 Task: Create a scrum project BitSoft. Add to scrum project BitSoft a team member softage.3@softage.net and assign as Project Lead. Add to scrum project BitSoft a team member softage.4@softage.net
Action: Mouse moved to (169, 51)
Screenshot: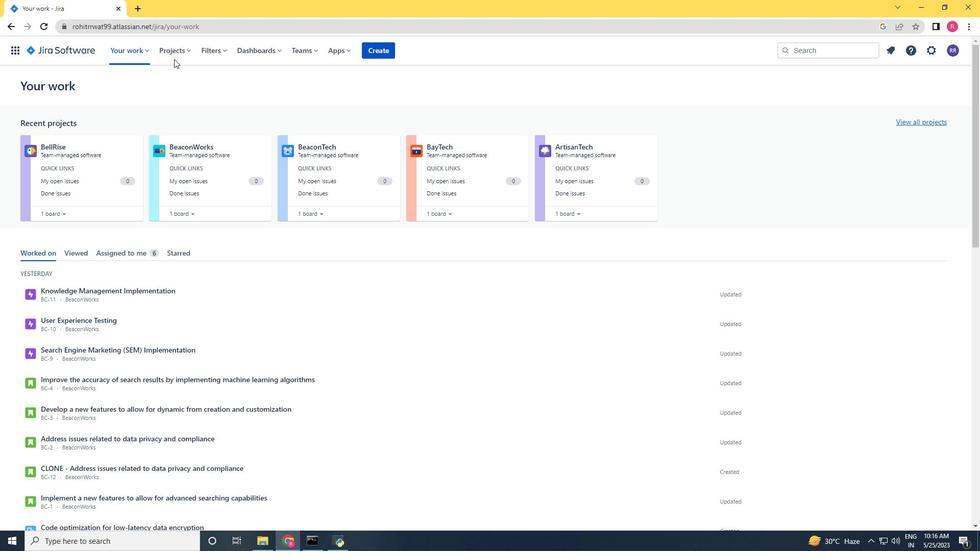 
Action: Mouse pressed left at (169, 51)
Screenshot: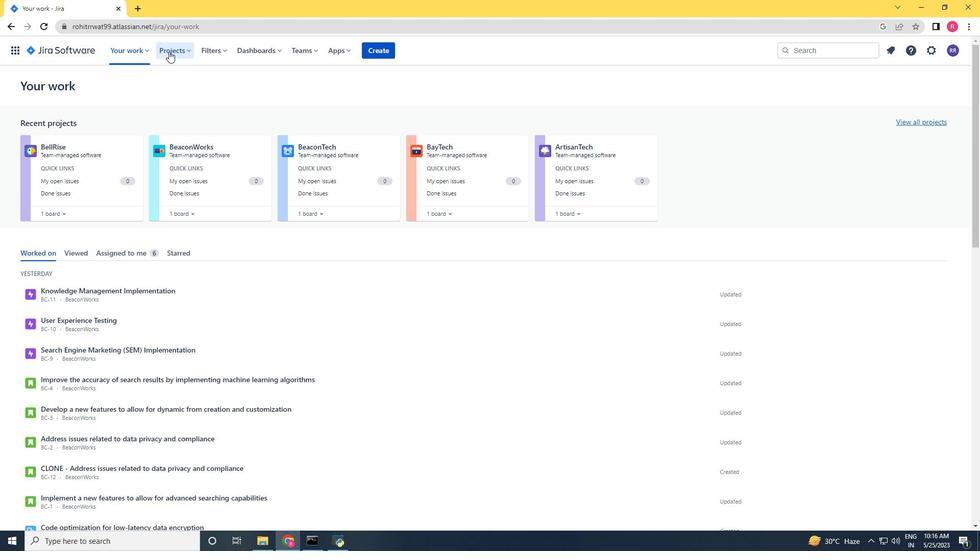 
Action: Mouse moved to (220, 248)
Screenshot: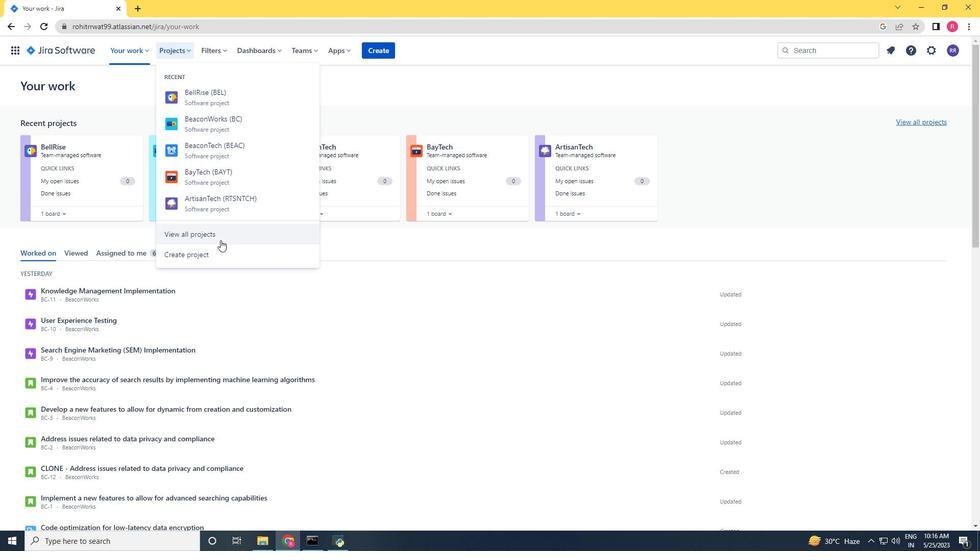 
Action: Mouse pressed left at (220, 248)
Screenshot: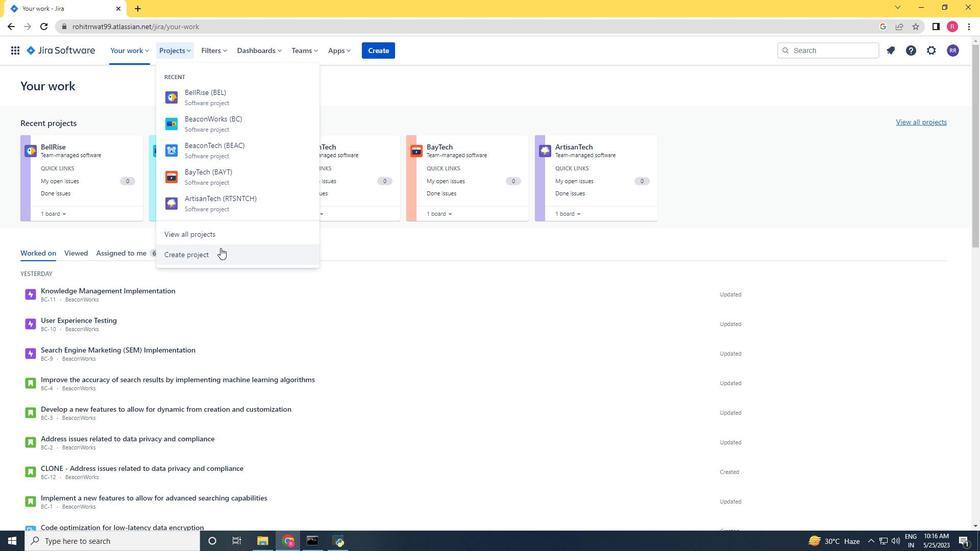 
Action: Mouse moved to (522, 274)
Screenshot: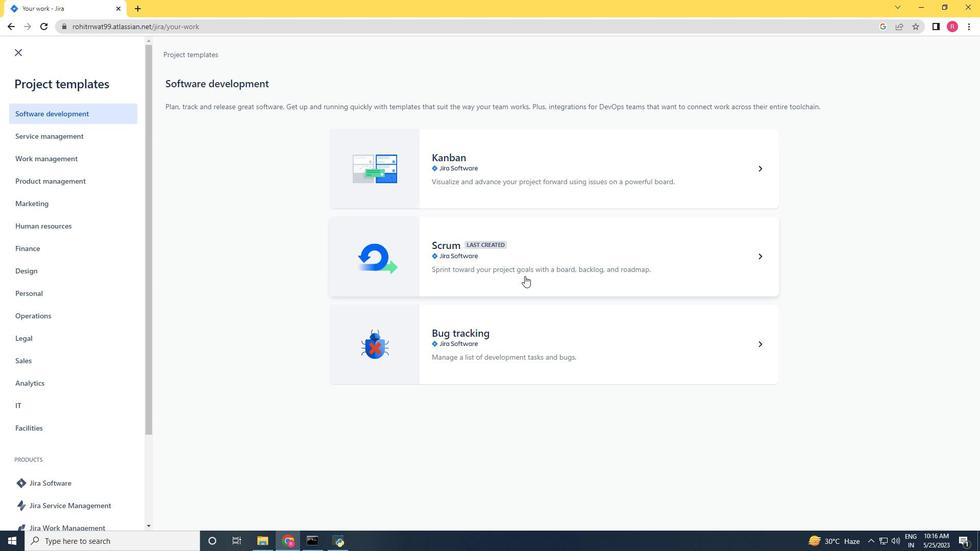 
Action: Mouse pressed left at (522, 274)
Screenshot: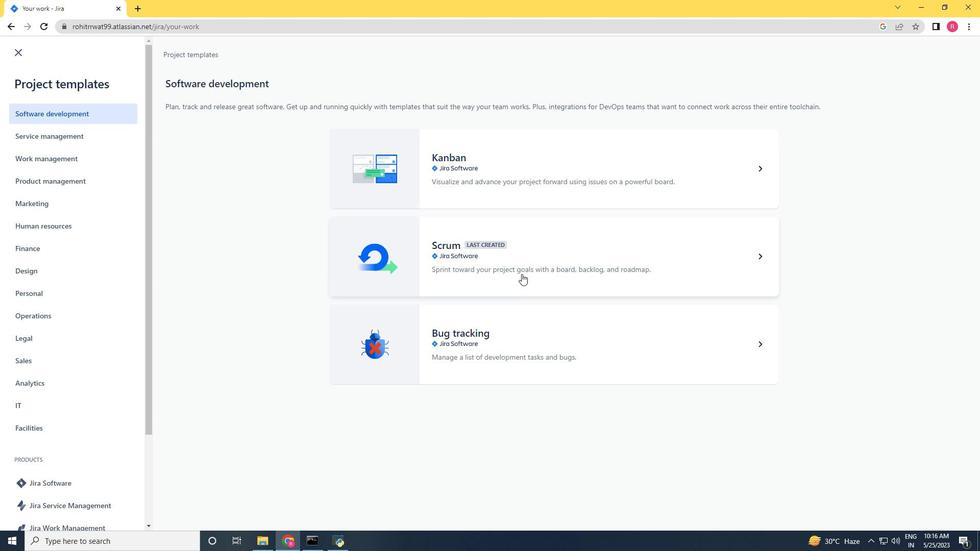 
Action: Mouse moved to (755, 508)
Screenshot: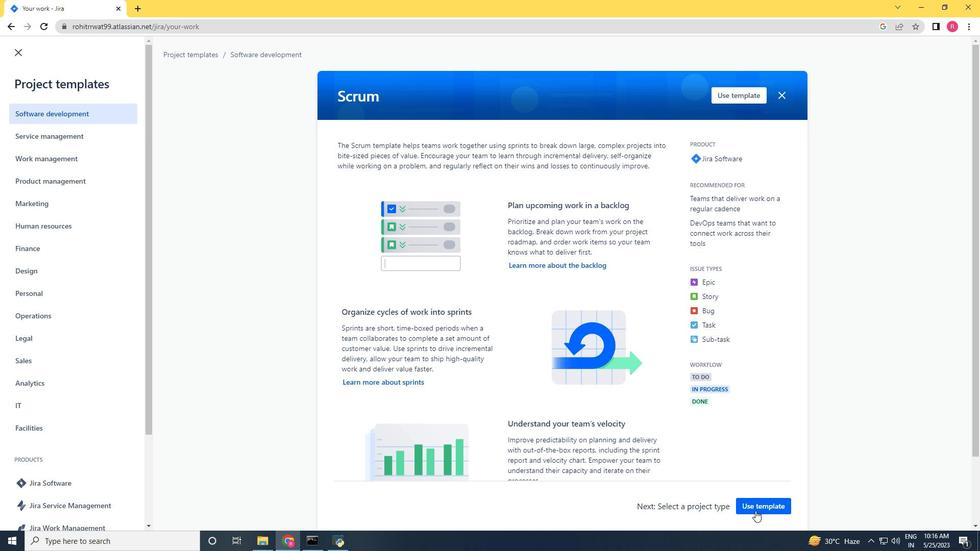 
Action: Mouse pressed left at (755, 508)
Screenshot: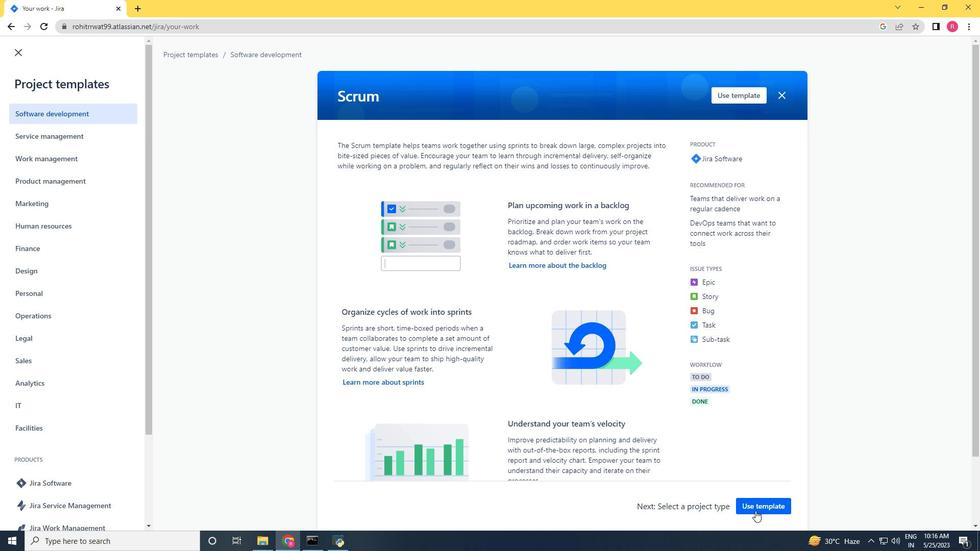 
Action: Mouse moved to (405, 504)
Screenshot: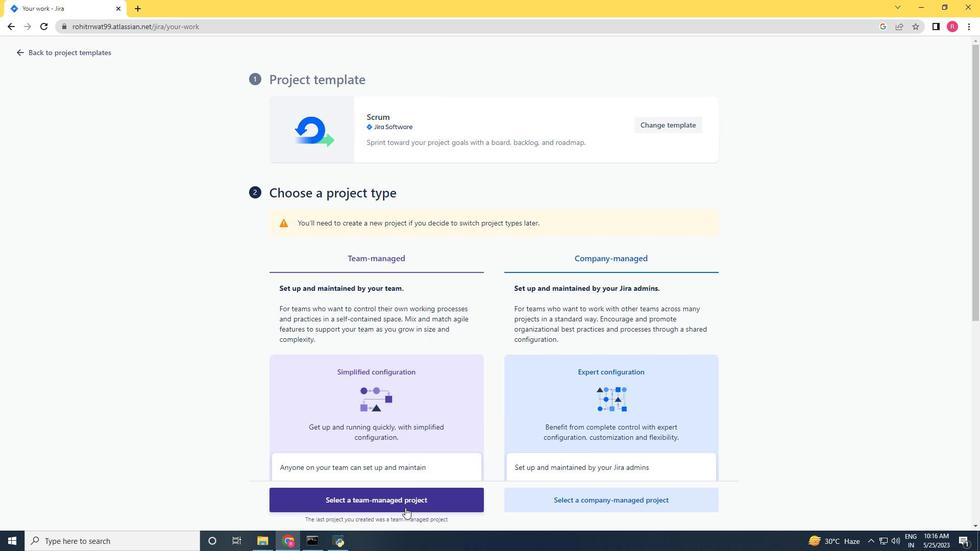 
Action: Mouse pressed left at (405, 504)
Screenshot: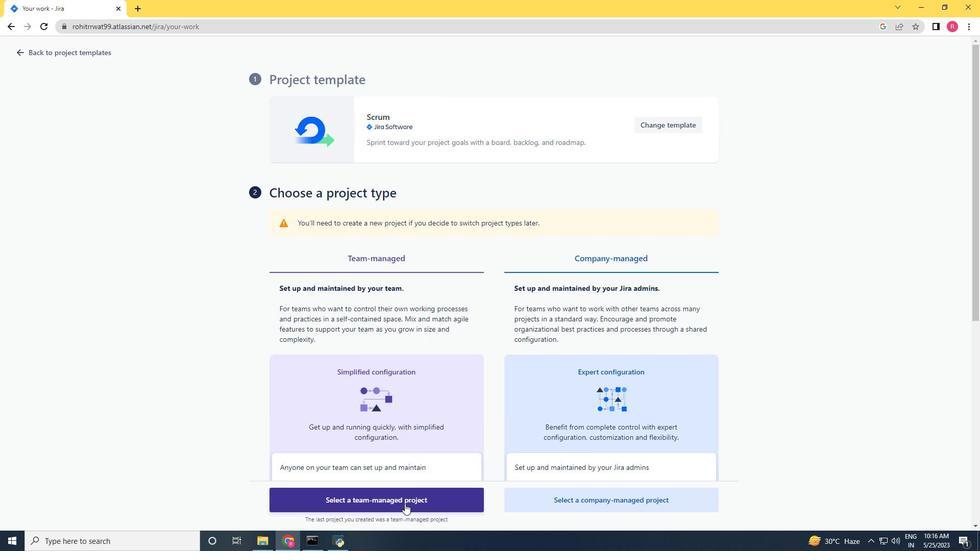 
Action: Mouse moved to (295, 304)
Screenshot: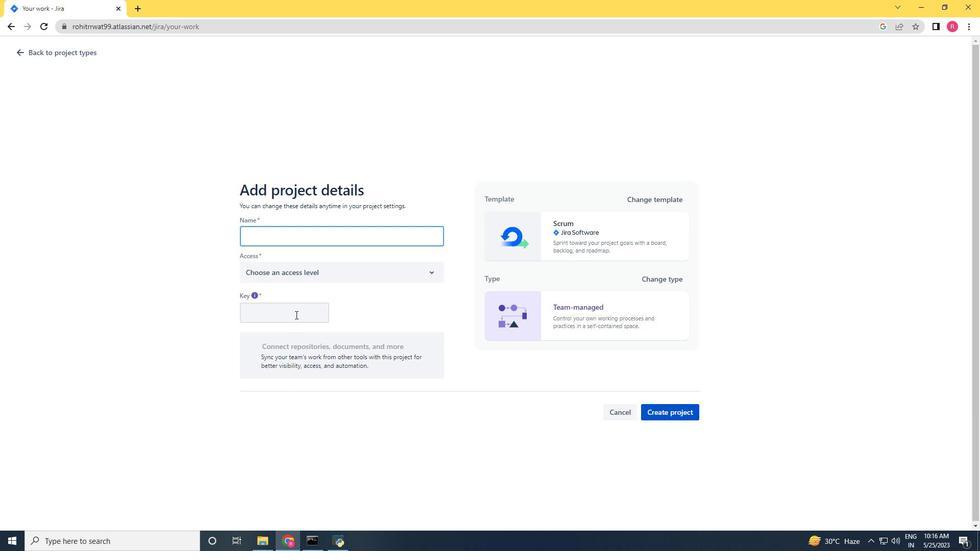 
Action: Key pressed <Key.shift_r>Bit<Key.shift>Soft<Key.enter>
Screenshot: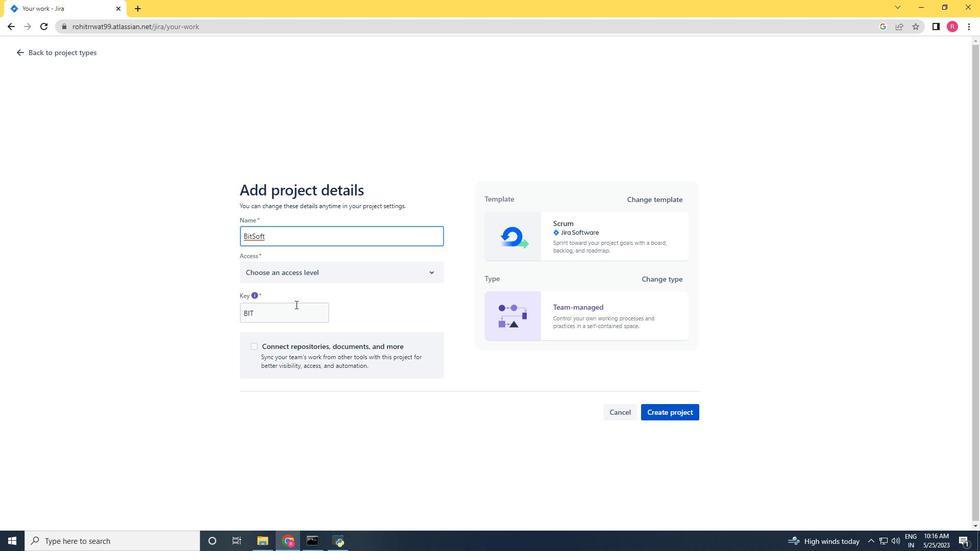 
Action: Mouse moved to (294, 274)
Screenshot: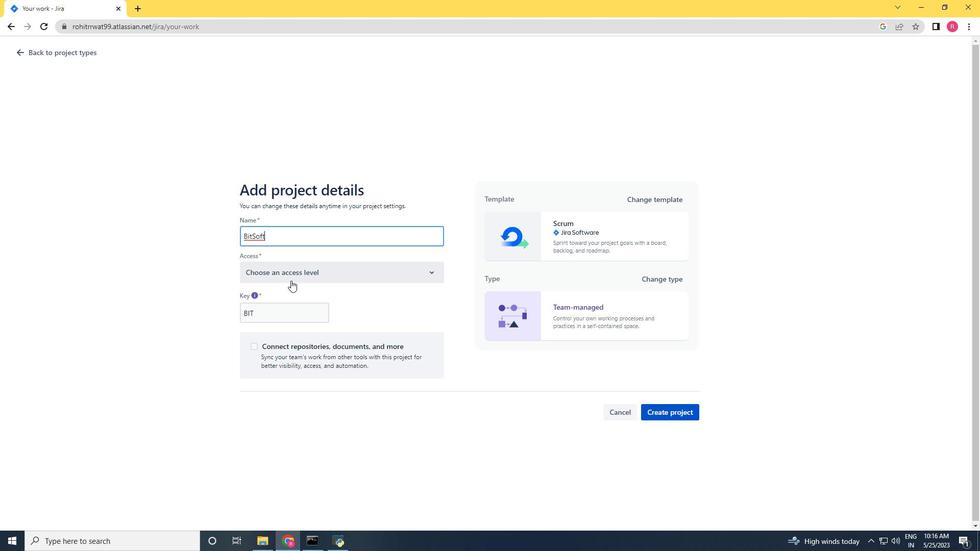 
Action: Mouse pressed left at (294, 274)
Screenshot: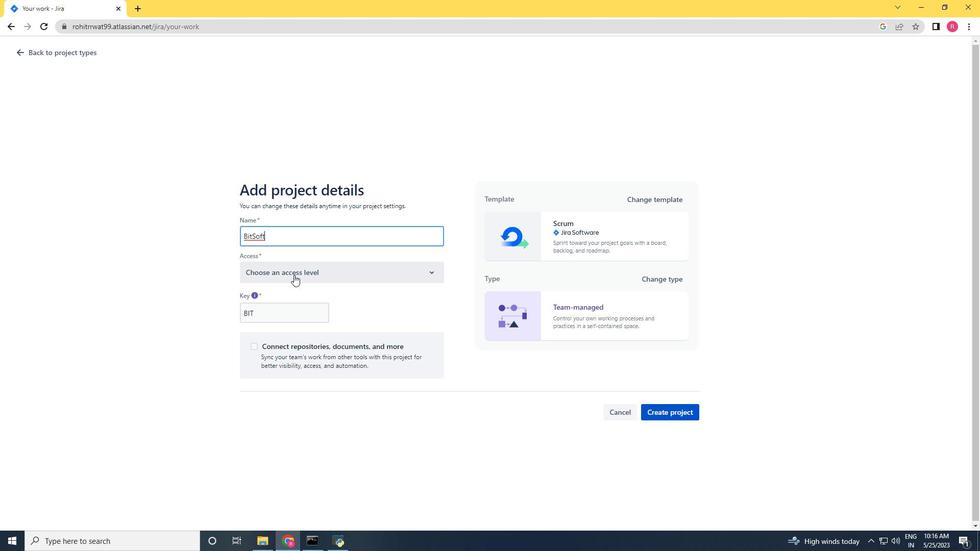 
Action: Mouse moved to (303, 314)
Screenshot: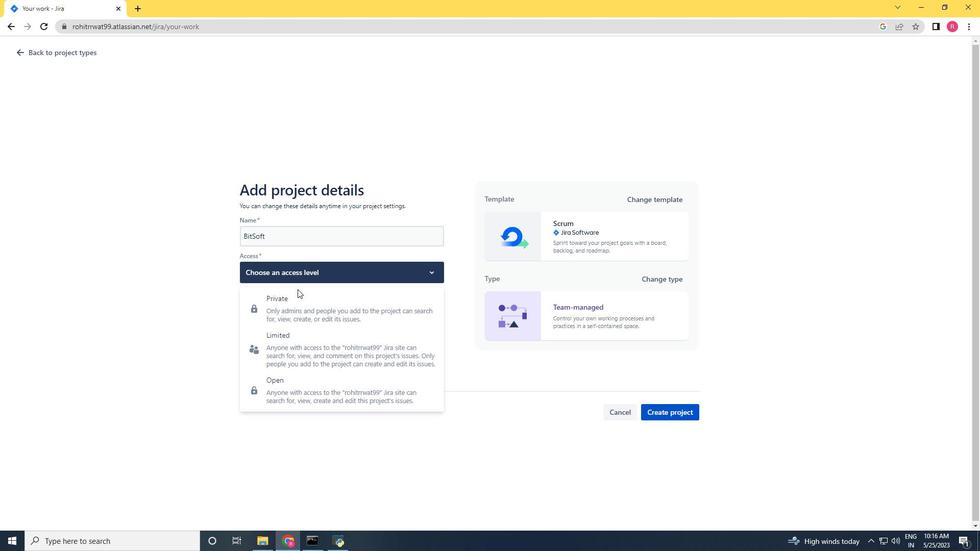
Action: Mouse pressed left at (303, 314)
Screenshot: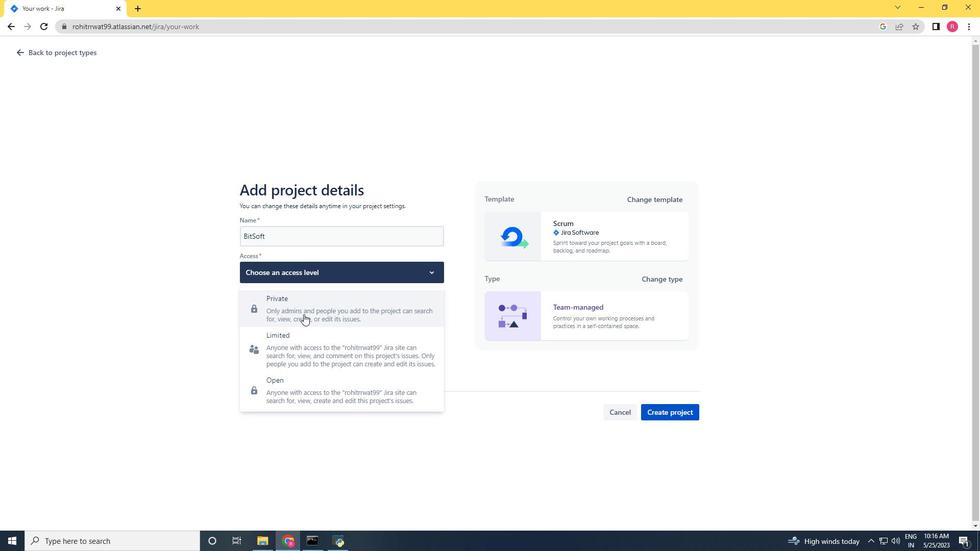 
Action: Mouse moved to (678, 416)
Screenshot: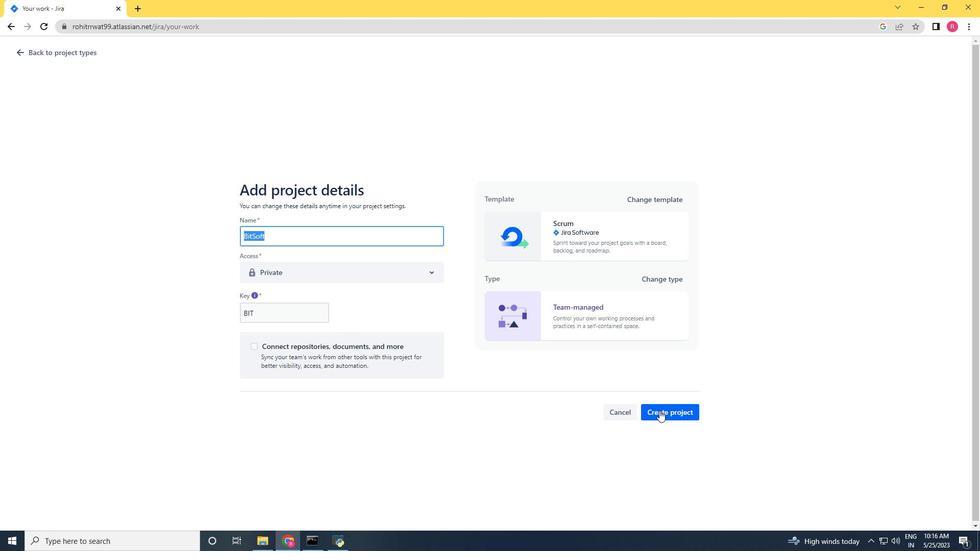 
Action: Mouse pressed left at (678, 416)
Screenshot: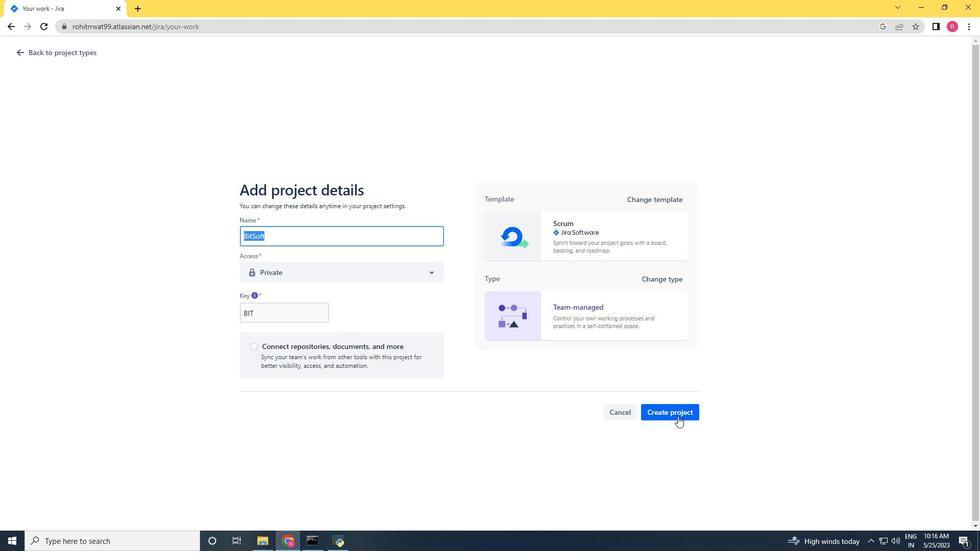 
Action: Mouse moved to (246, 138)
Screenshot: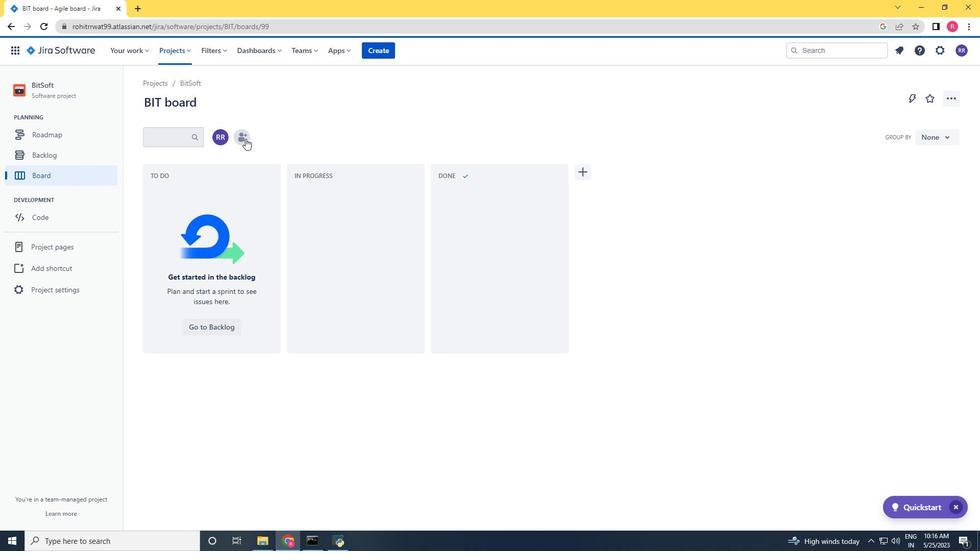 
Action: Mouse pressed left at (246, 138)
Screenshot: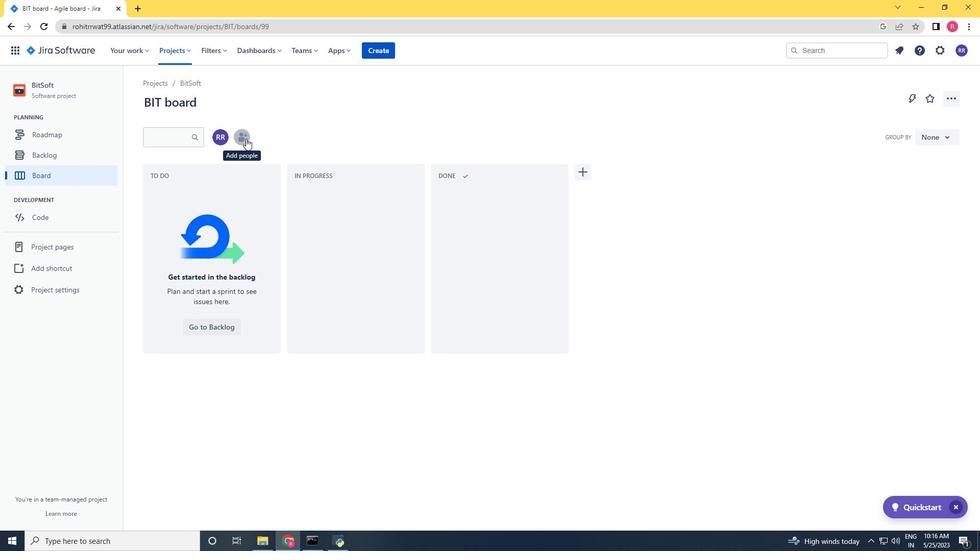 
Action: Mouse moved to (246, 138)
Screenshot: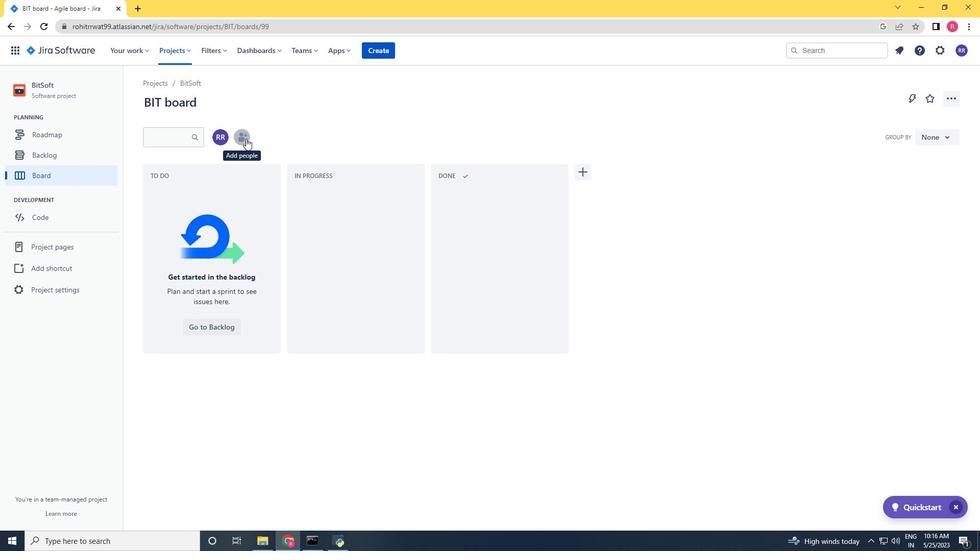 
Action: Key pressed softage.3<Key.shift>@softage.net
Screenshot: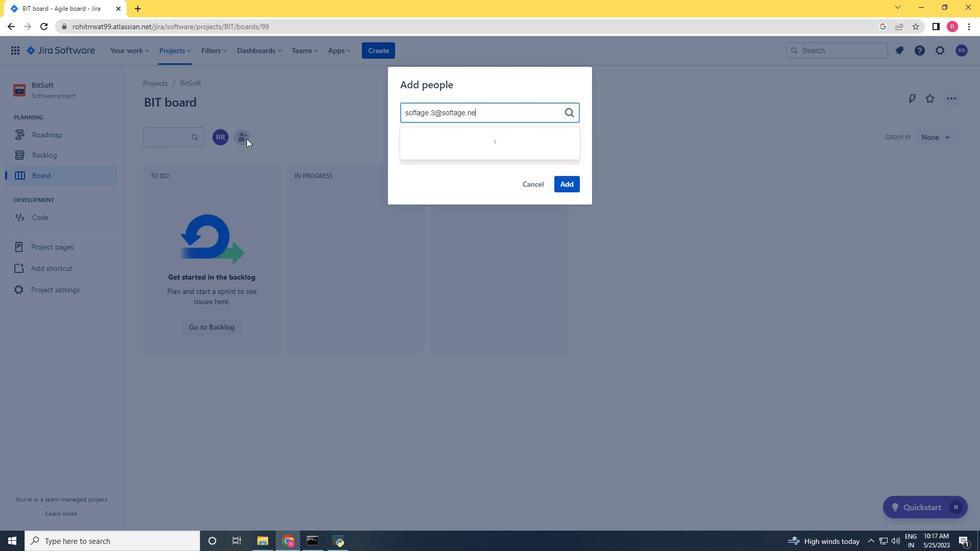 
Action: Mouse moved to (480, 138)
Screenshot: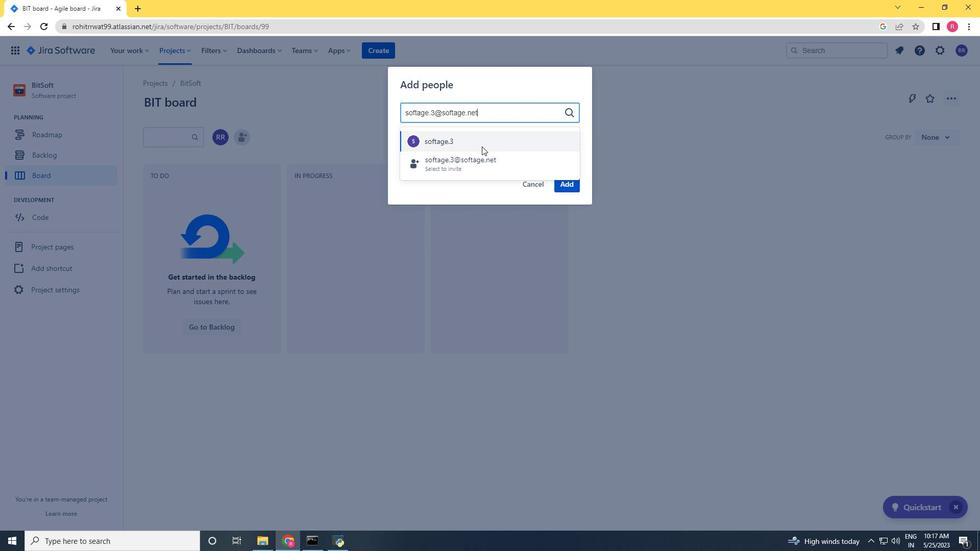 
Action: Mouse pressed left at (480, 138)
Screenshot: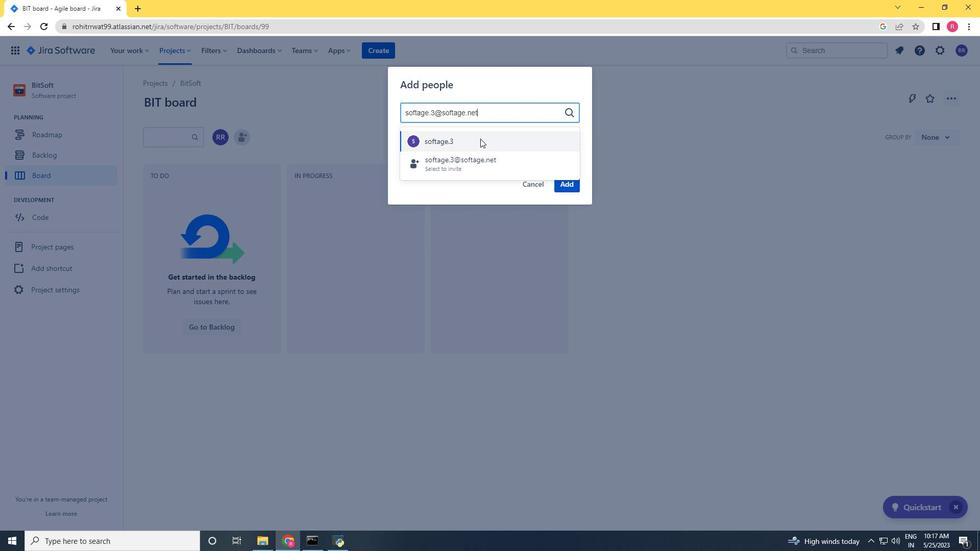 
Action: Mouse moved to (559, 179)
Screenshot: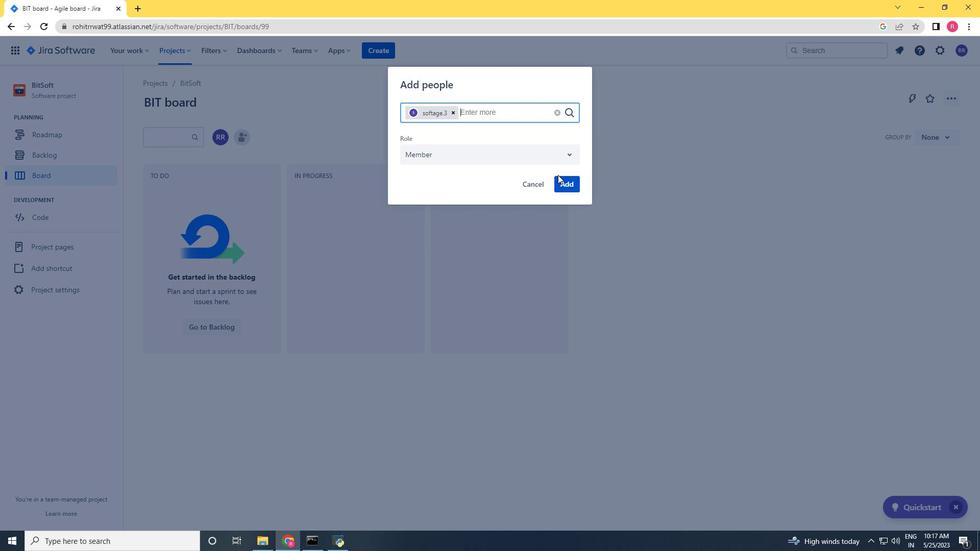 
Action: Mouse pressed left at (559, 179)
Screenshot: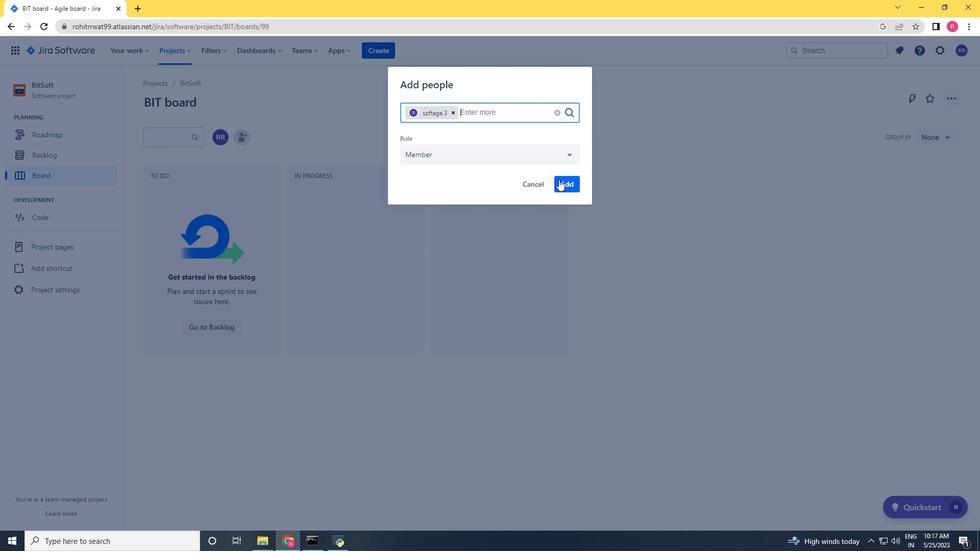 
Action: Mouse moved to (59, 285)
Screenshot: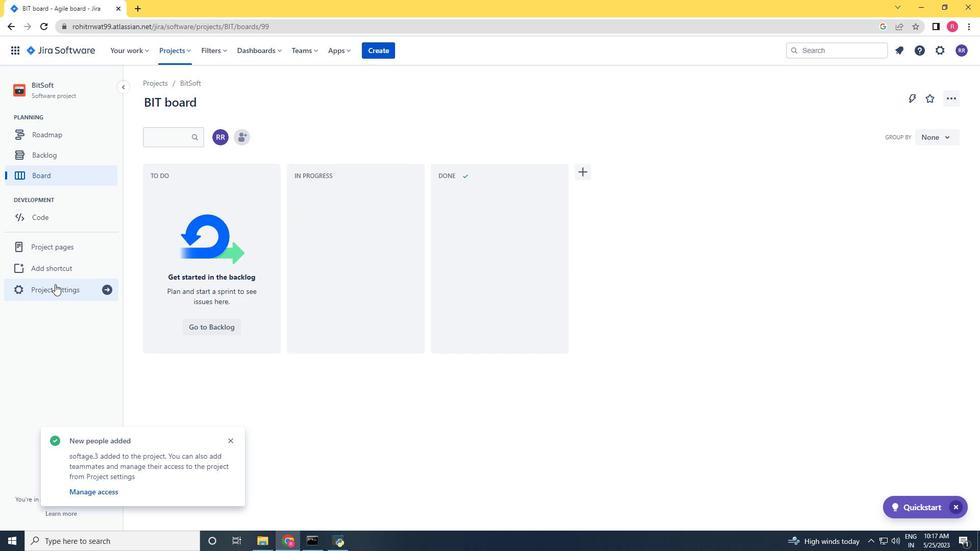 
Action: Mouse pressed left at (59, 285)
Screenshot: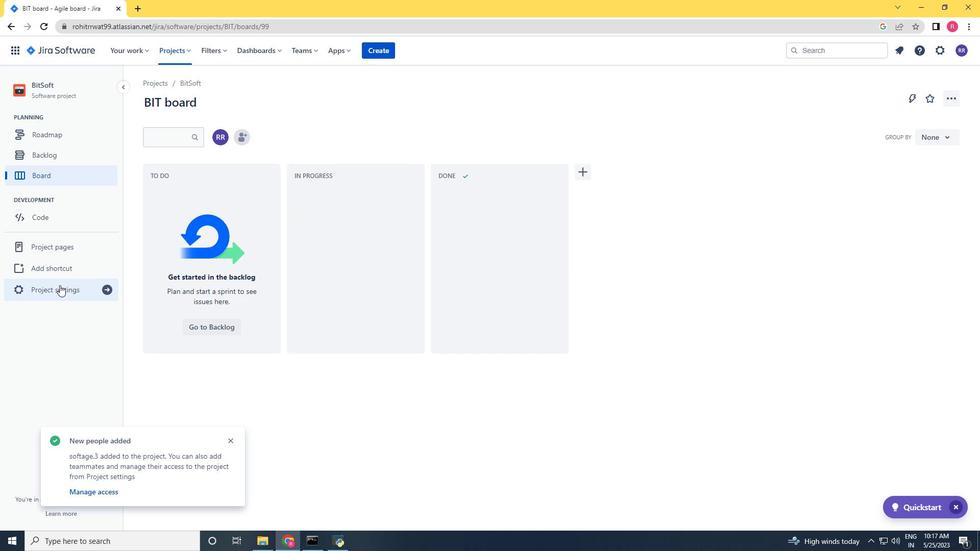 
Action: Mouse moved to (519, 362)
Screenshot: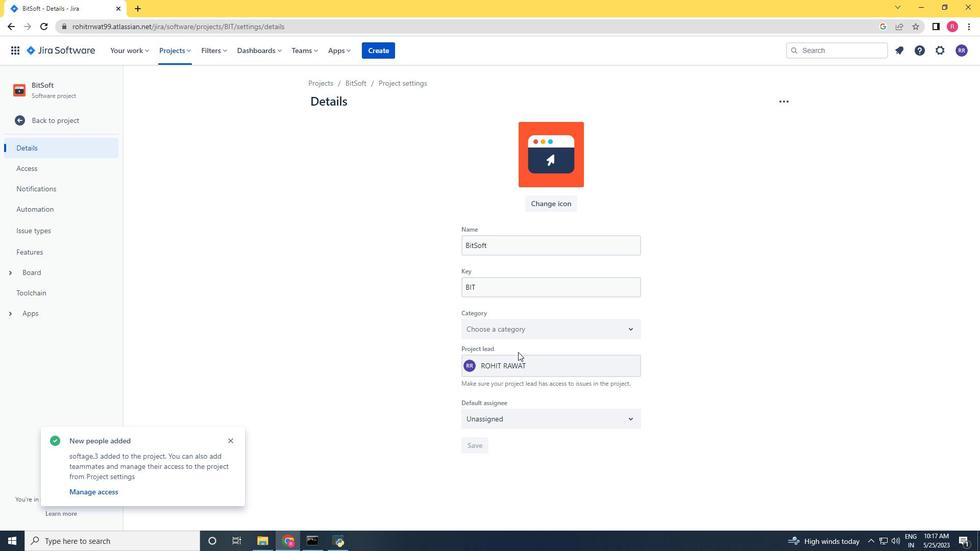
Action: Mouse pressed left at (519, 362)
Screenshot: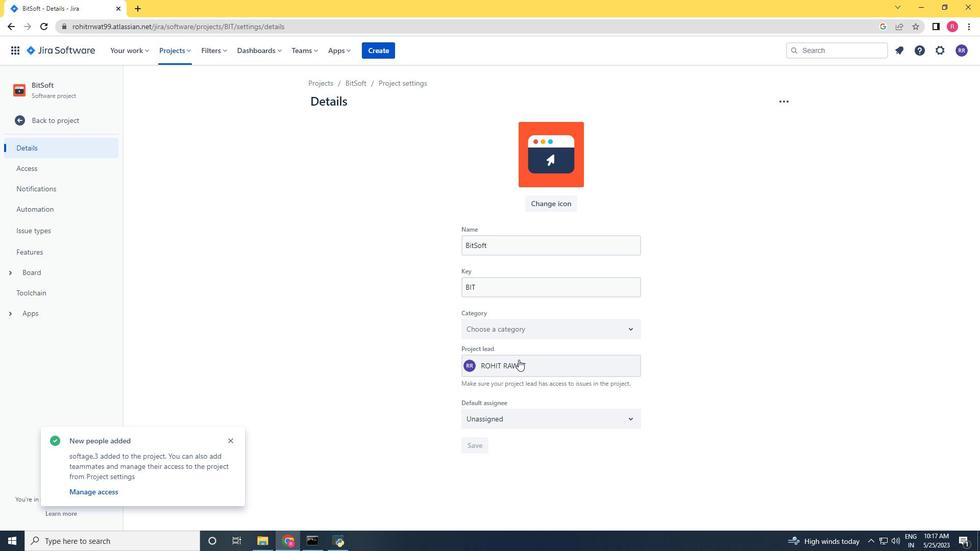 
Action: Key pressed softage.3<Key.shift>@softage.net
Screenshot: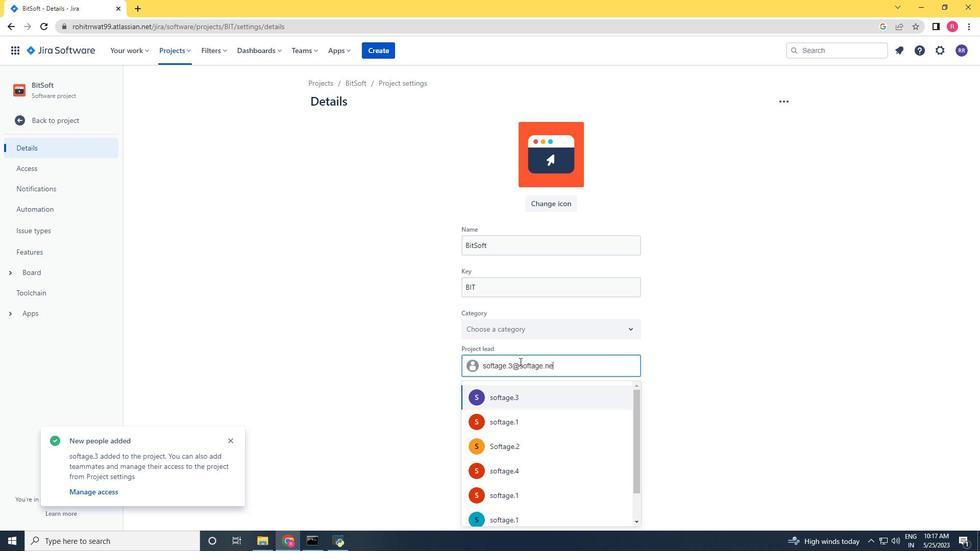 
Action: Mouse moved to (529, 399)
Screenshot: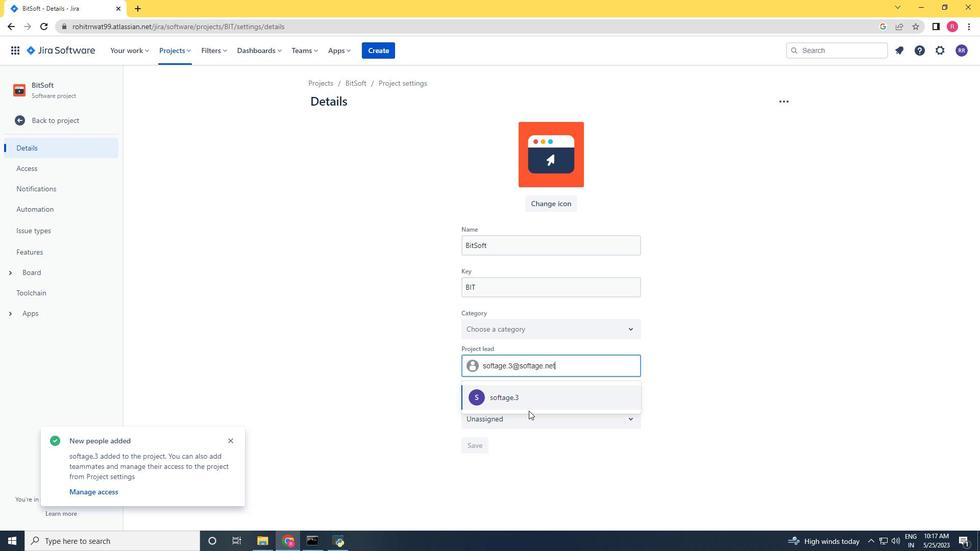 
Action: Mouse pressed left at (529, 399)
Screenshot: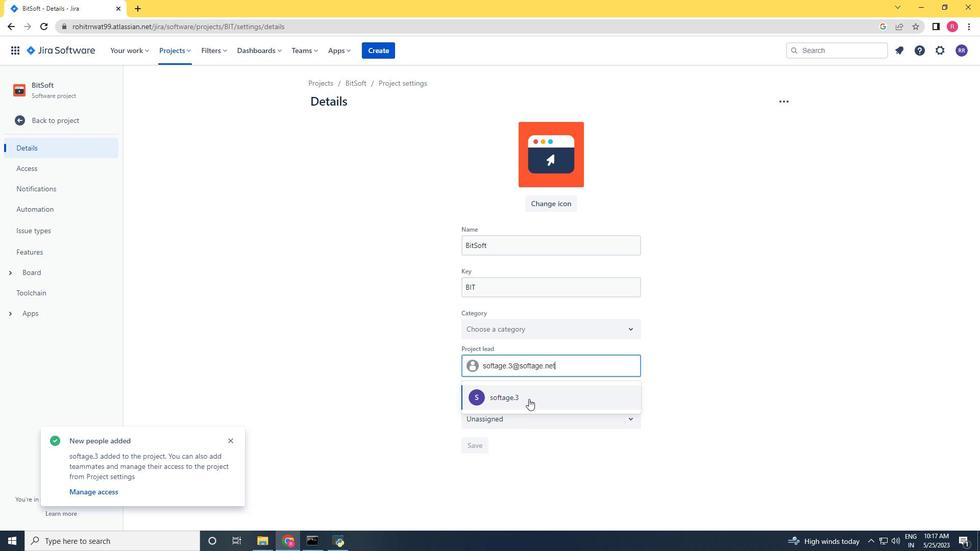 
Action: Mouse moved to (522, 408)
Screenshot: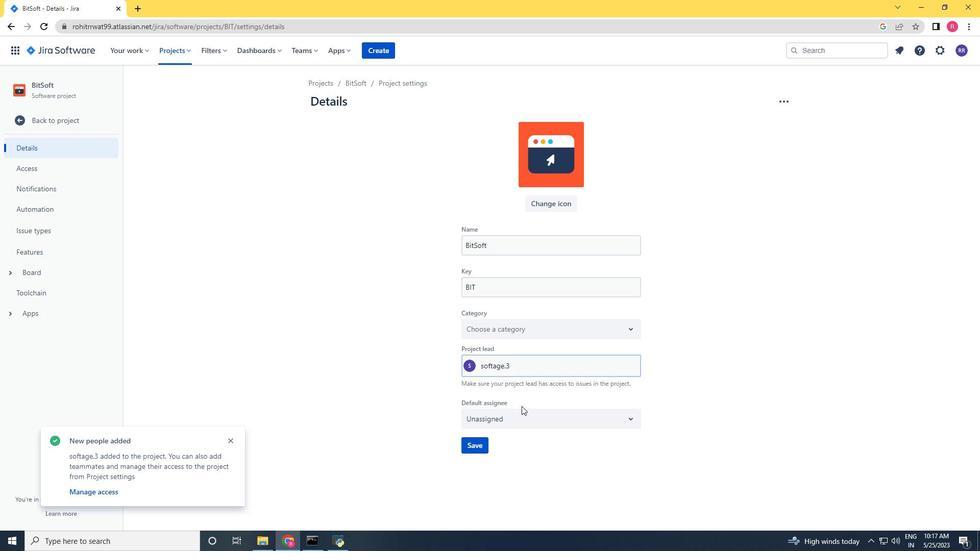 
Action: Mouse pressed left at (522, 408)
Screenshot: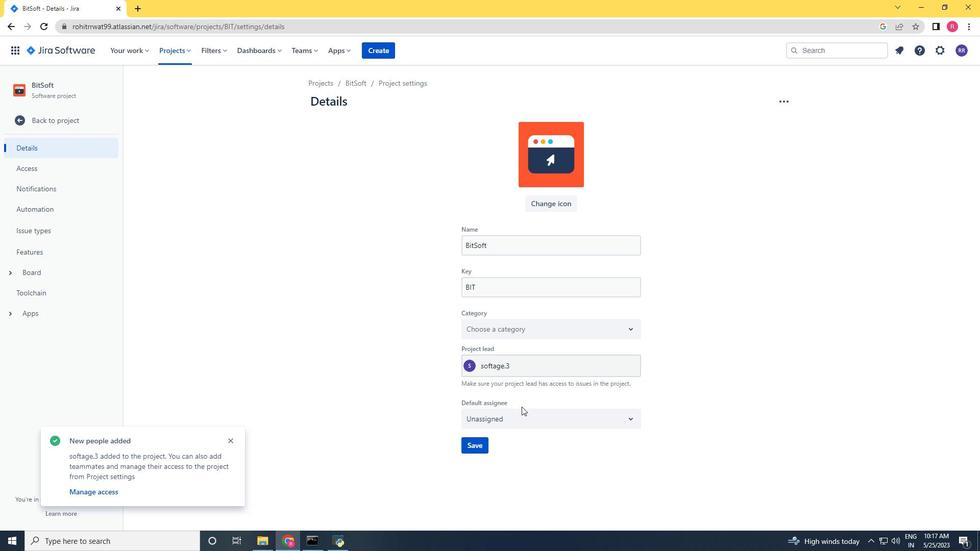 
Action: Mouse moved to (495, 417)
Screenshot: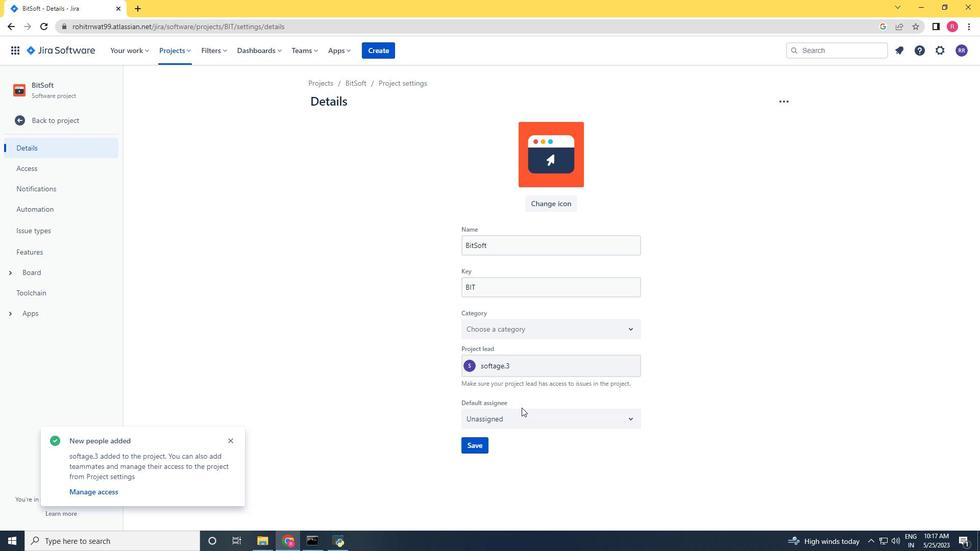 
Action: Mouse pressed left at (495, 417)
Screenshot: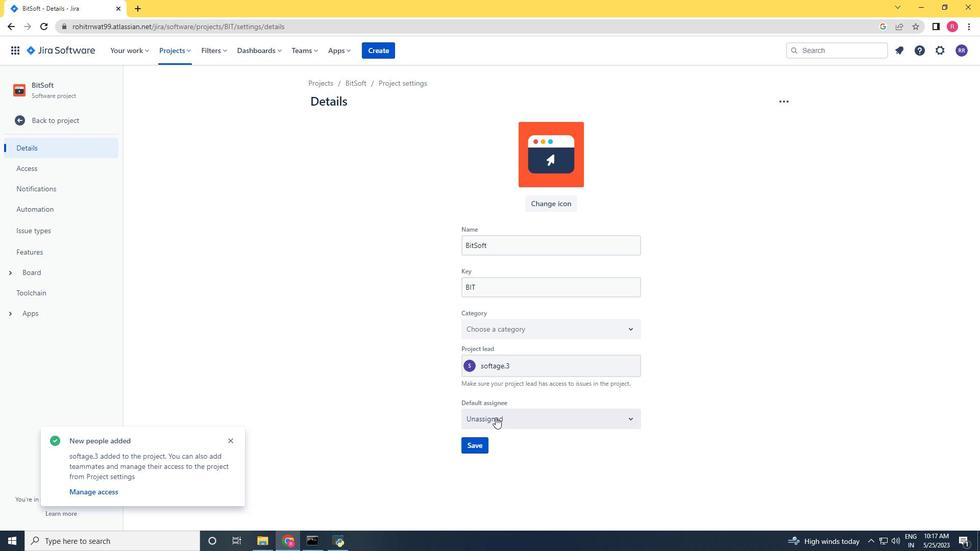 
Action: Mouse moved to (484, 438)
Screenshot: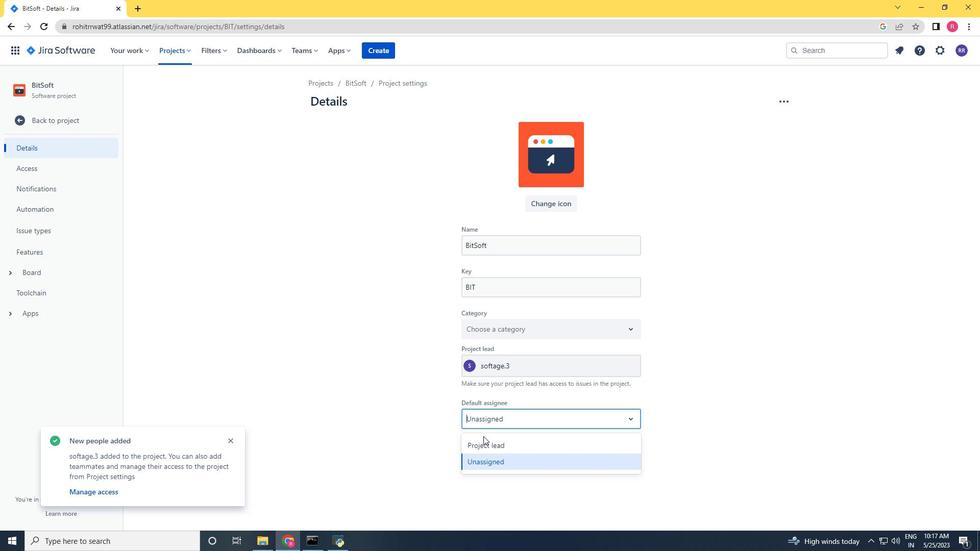 
Action: Mouse pressed left at (484, 438)
Screenshot: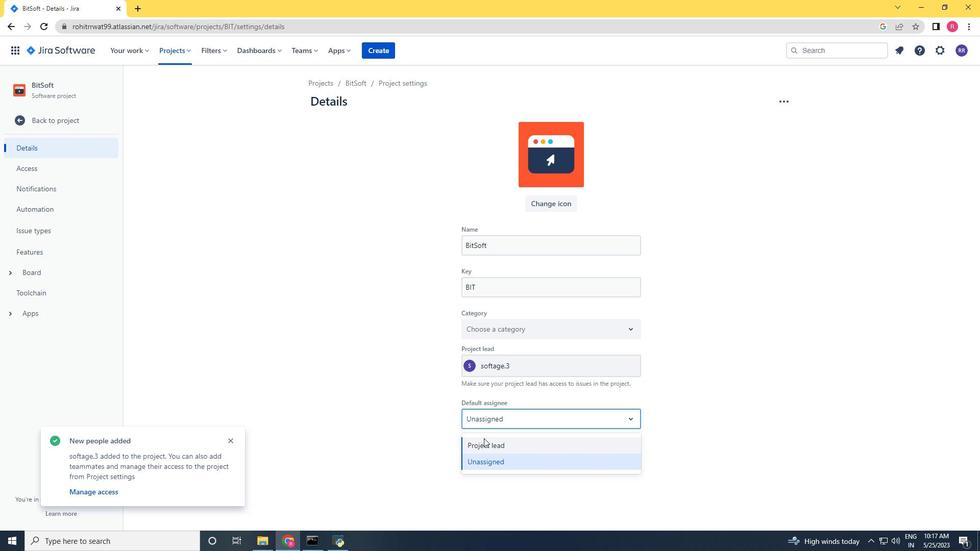 
Action: Mouse moved to (478, 441)
Screenshot: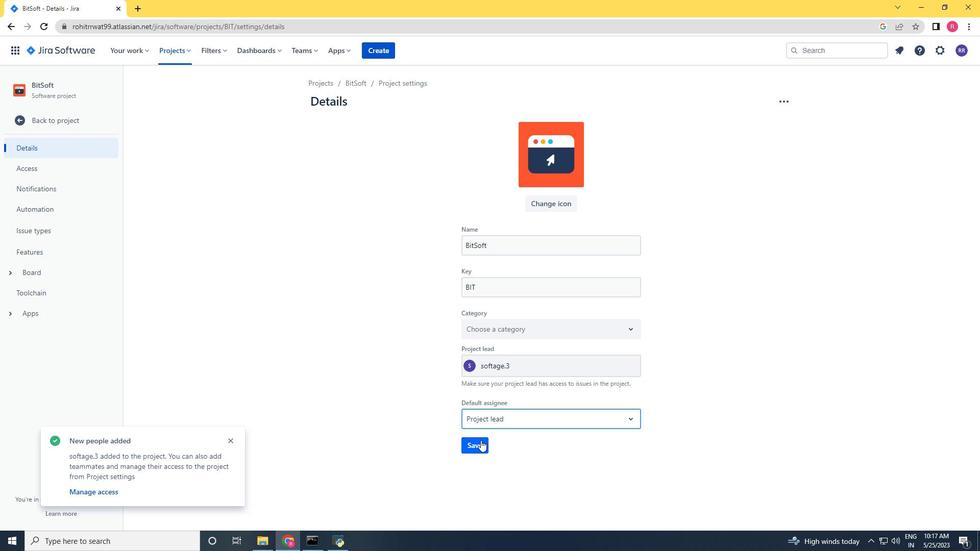 
Action: Mouse pressed left at (478, 441)
Screenshot: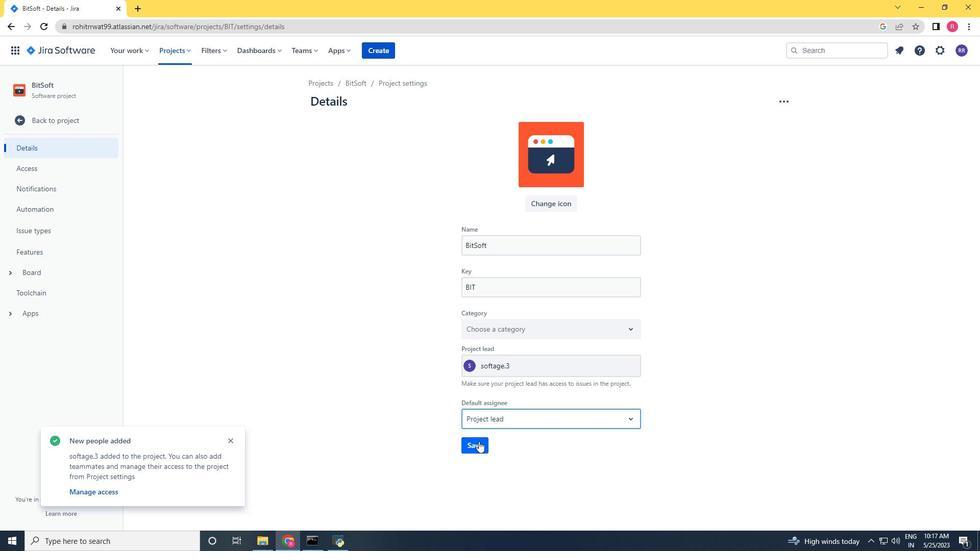 
Action: Mouse moved to (69, 122)
Screenshot: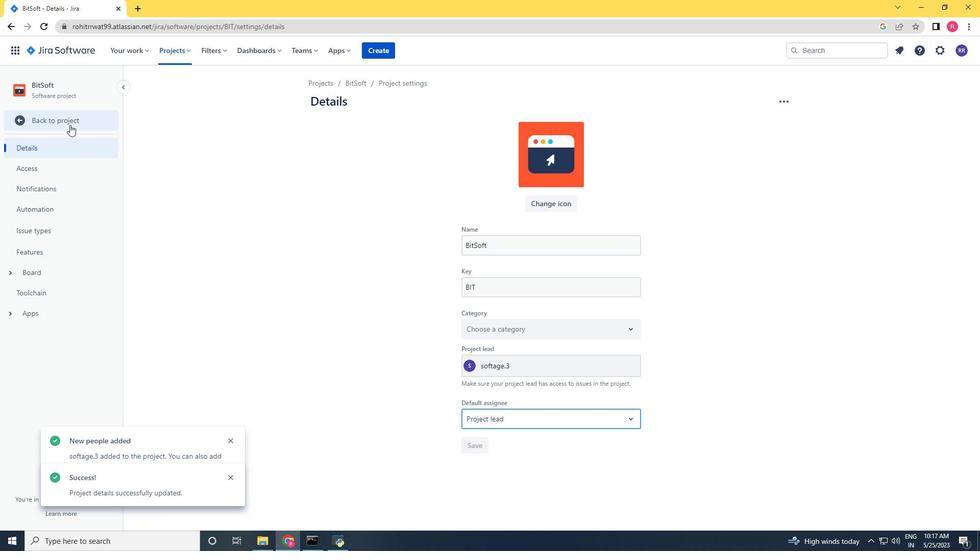 
Action: Mouse pressed left at (69, 122)
Screenshot: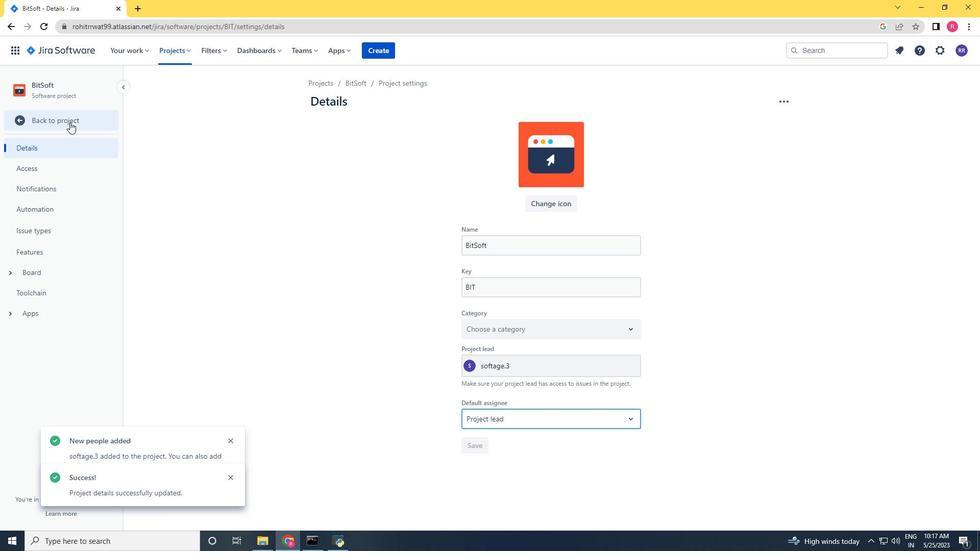 
Action: Mouse moved to (240, 140)
Screenshot: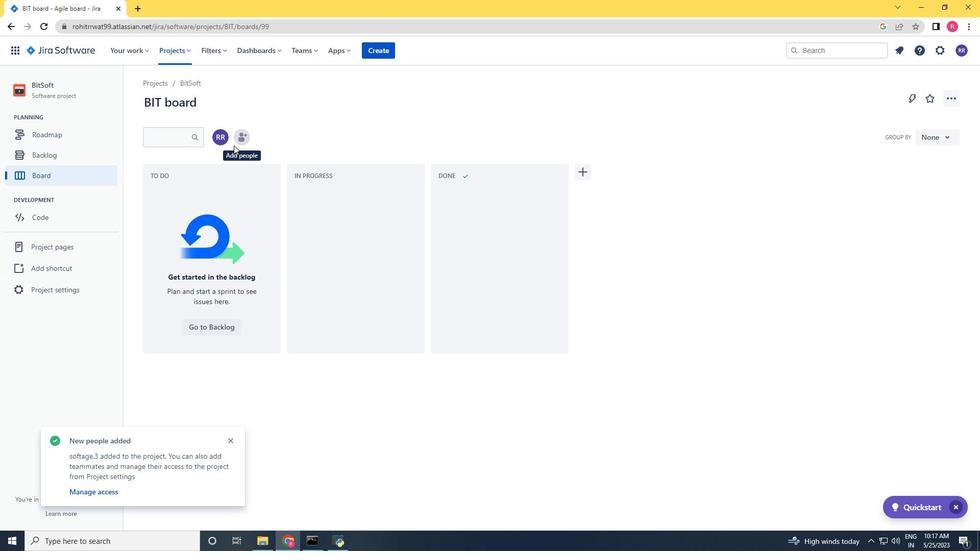 
Action: Mouse pressed left at (240, 140)
Screenshot: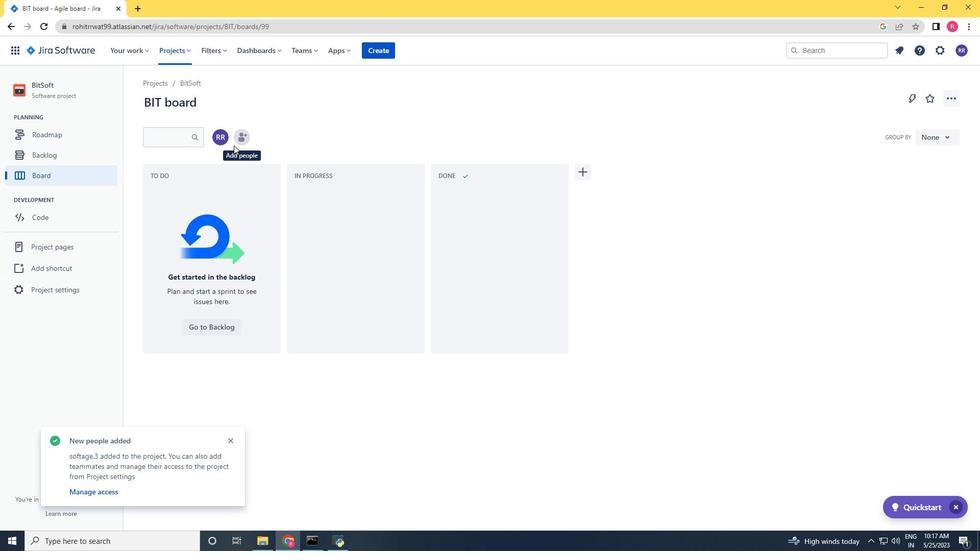 
Action: Key pressed softage.4<Key.shift>@softage.net
Screenshot: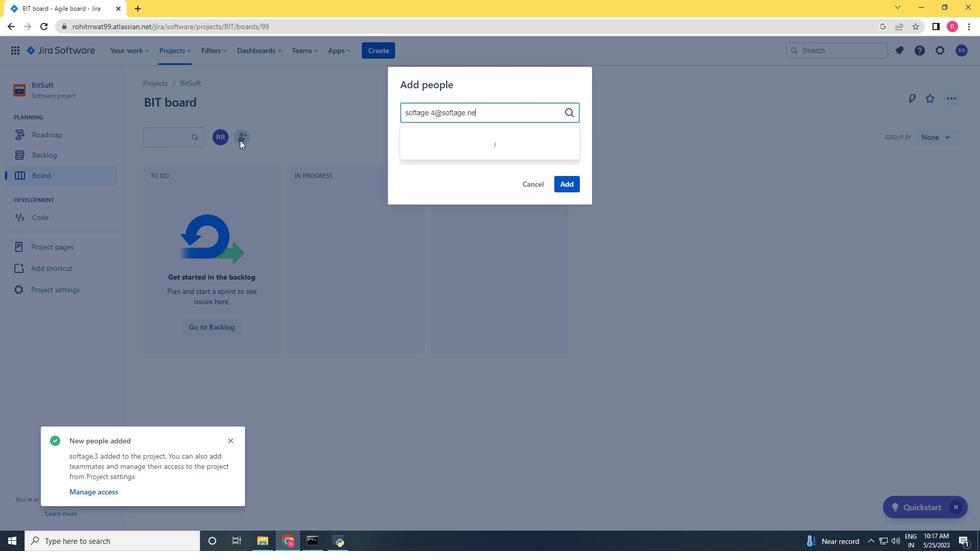 
Action: Mouse moved to (426, 144)
Screenshot: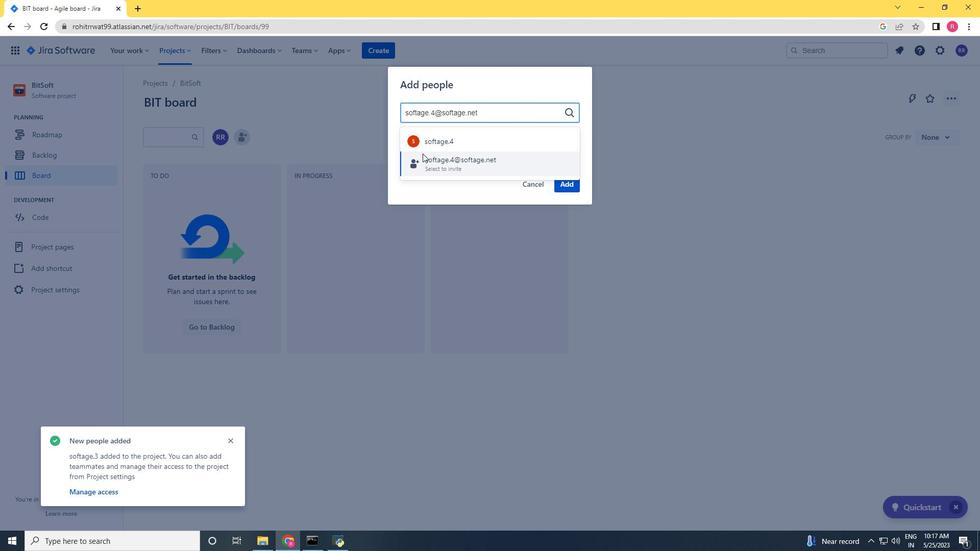 
Action: Mouse pressed left at (426, 144)
Screenshot: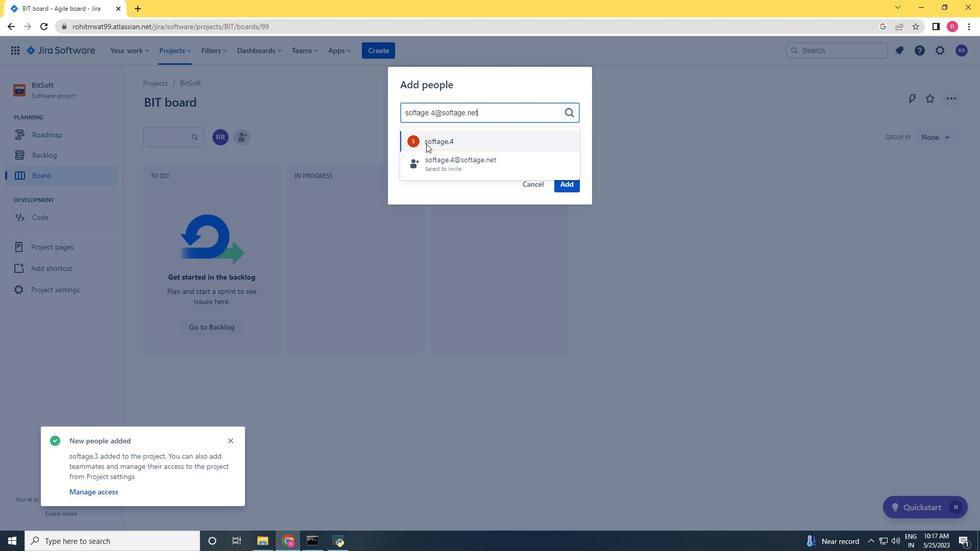 
Action: Mouse moved to (560, 178)
Screenshot: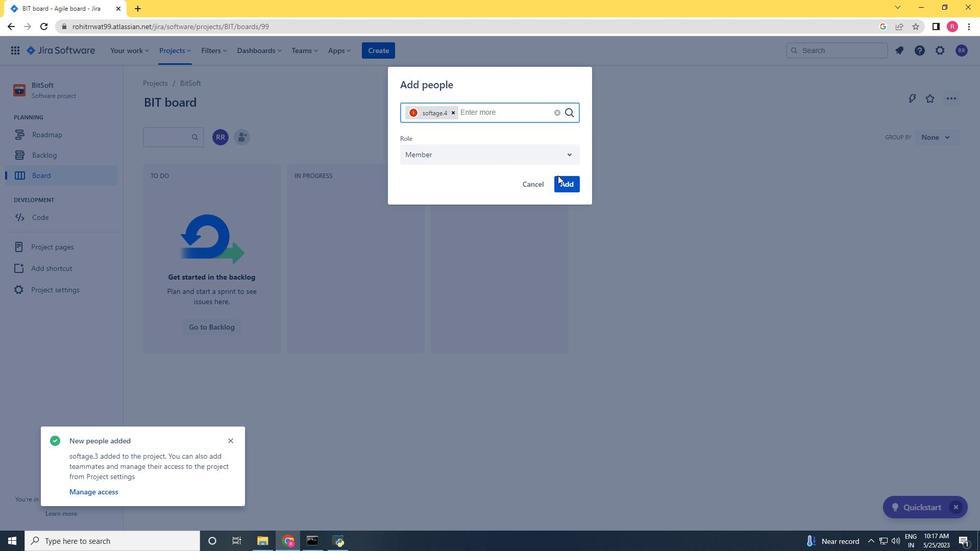 
Action: Mouse pressed left at (560, 178)
Screenshot: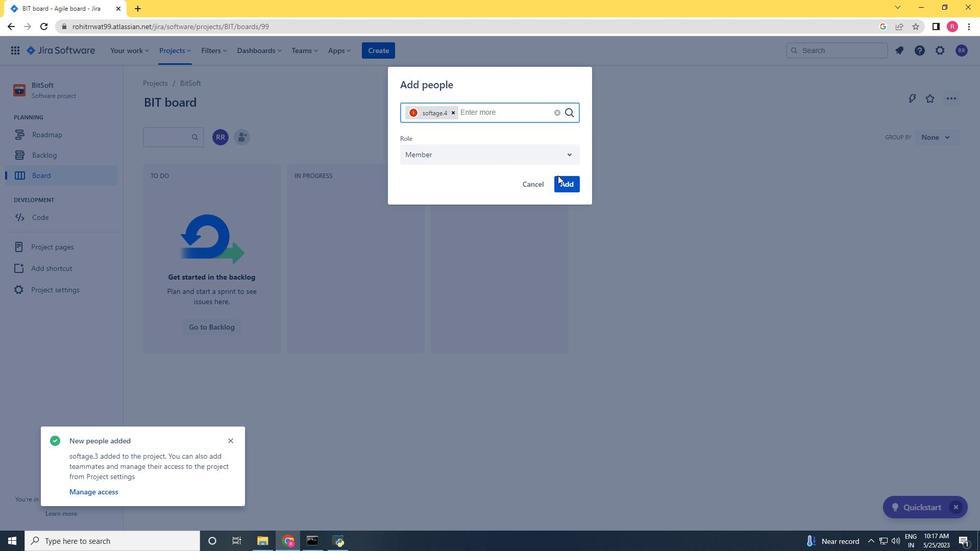 
Action: Mouse moved to (306, 322)
Screenshot: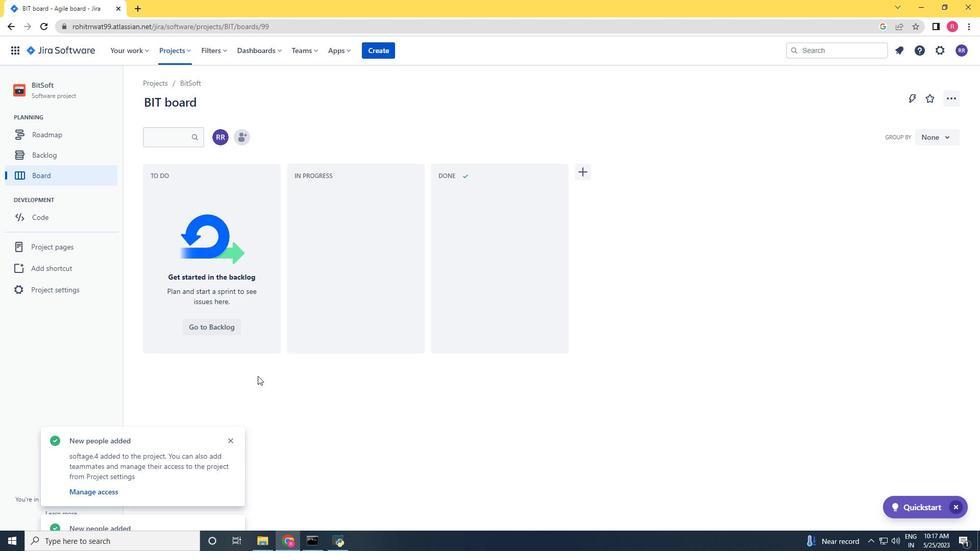 
Action: Mouse scrolled (306, 322) with delta (0, 0)
Screenshot: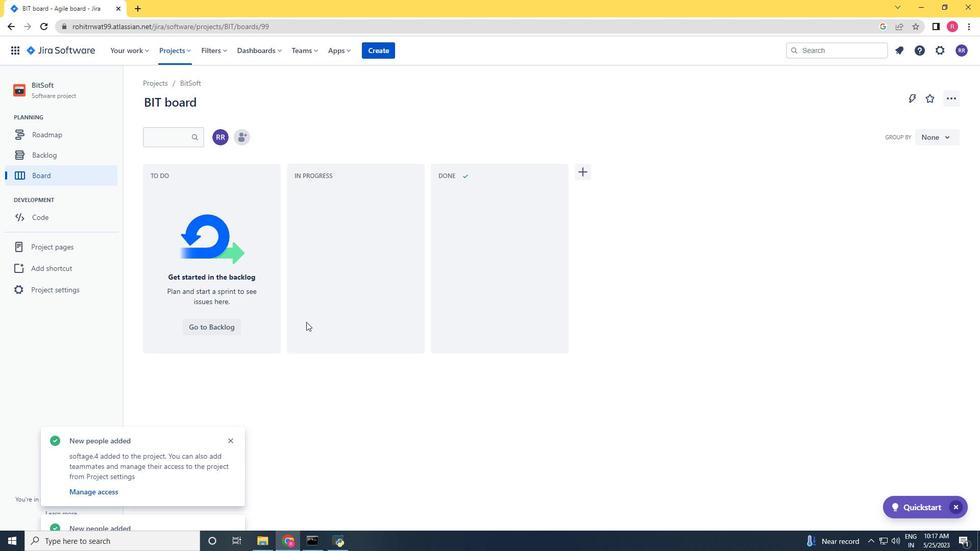 
Action: Mouse scrolled (306, 322) with delta (0, 0)
Screenshot: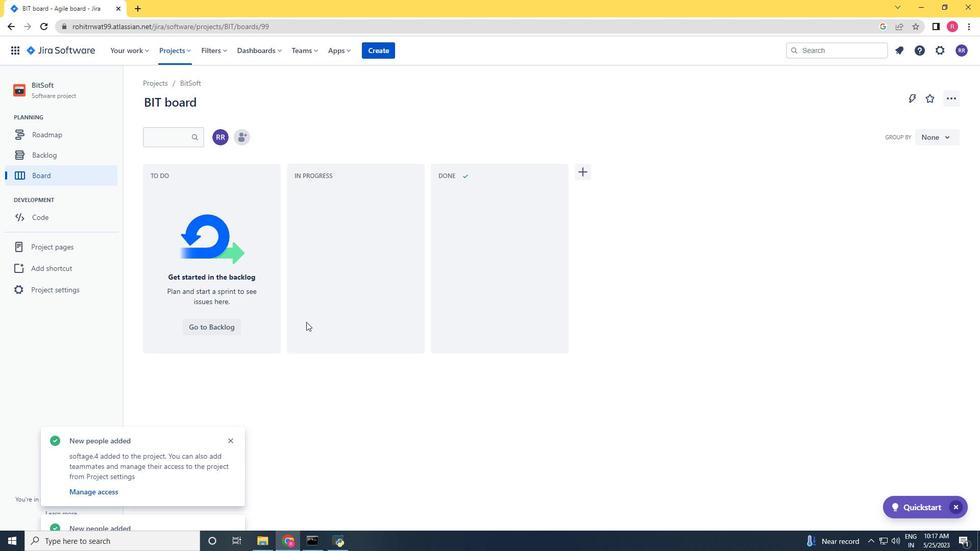 
